 Task: Take a screenshot of a dramatic moment from a thriller movie you are watching in VLC.
Action: Mouse moved to (80, 62)
Screenshot: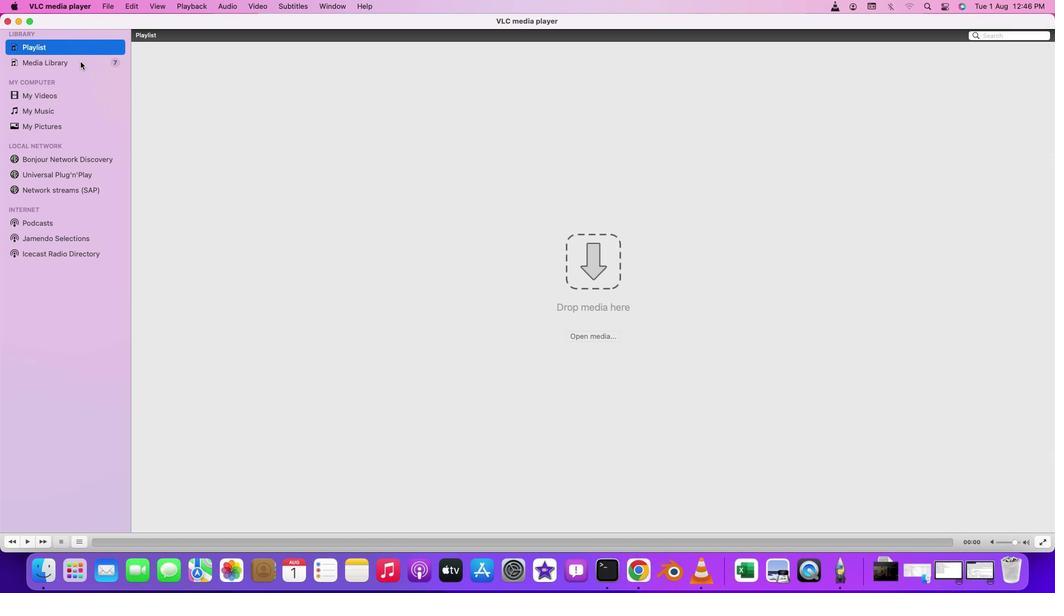 
Action: Mouse pressed left at (80, 62)
Screenshot: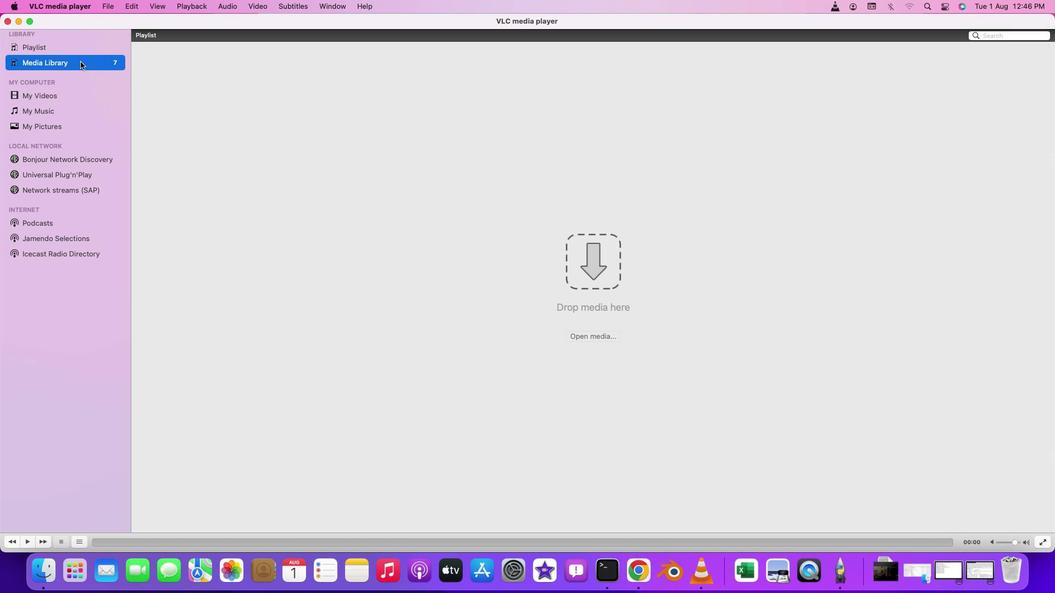 
Action: Mouse moved to (173, 117)
Screenshot: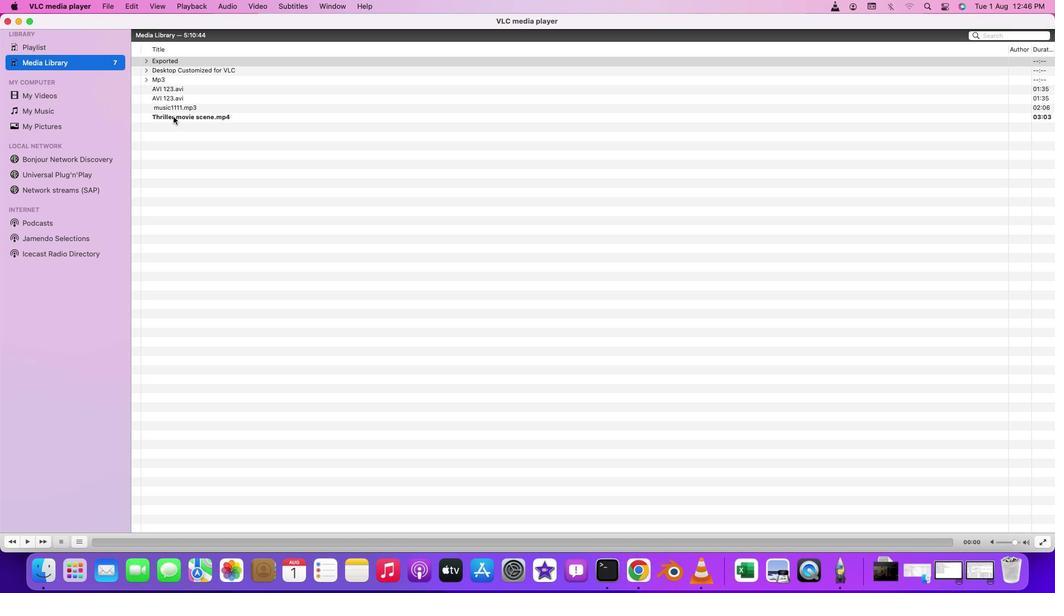 
Action: Mouse pressed left at (173, 117)
Screenshot: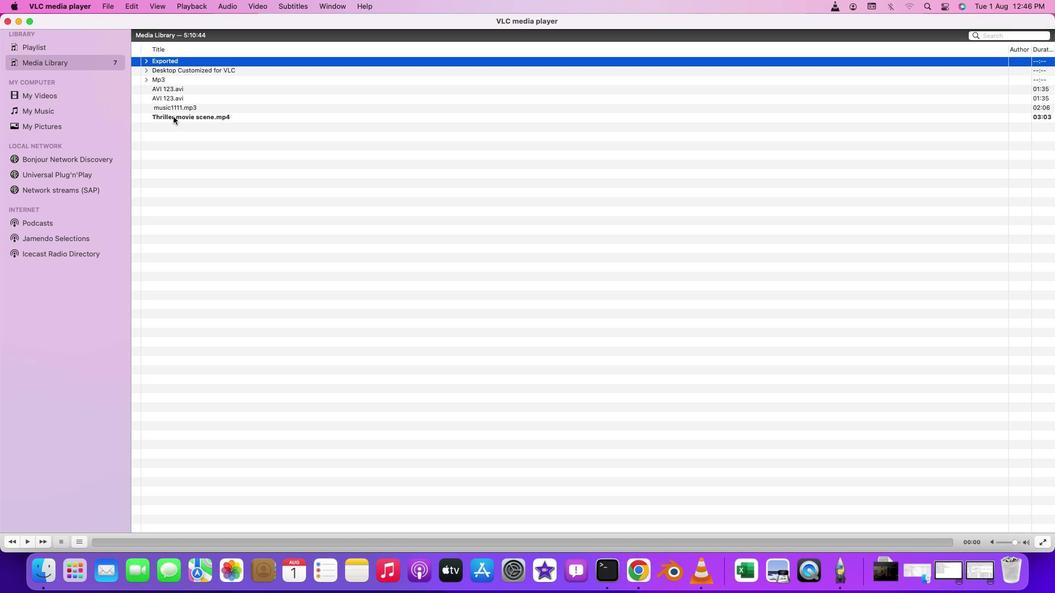 
Action: Mouse pressed left at (173, 117)
Screenshot: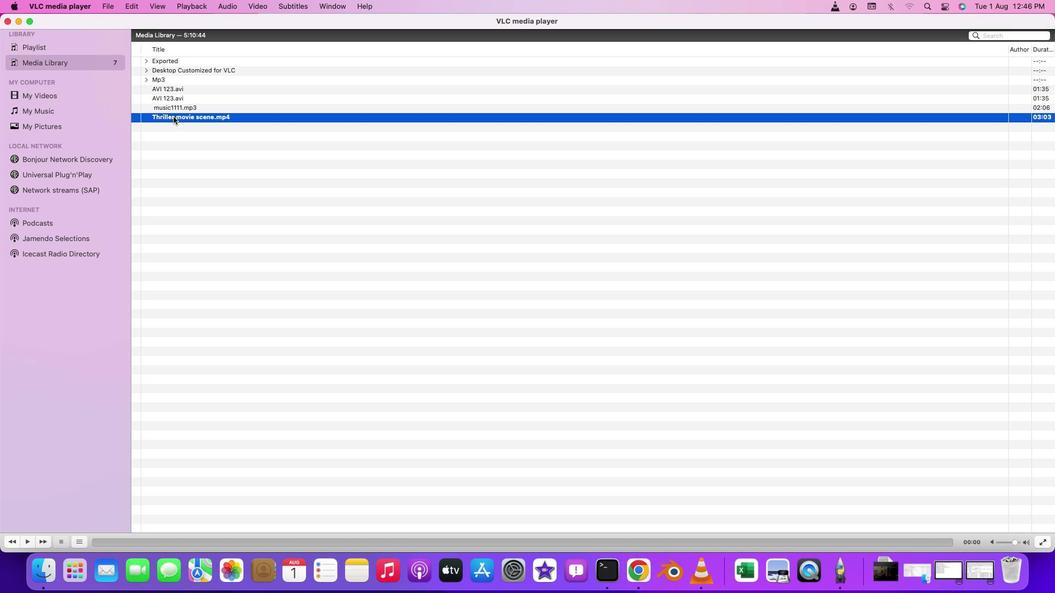 
Action: Mouse moved to (398, 272)
Screenshot: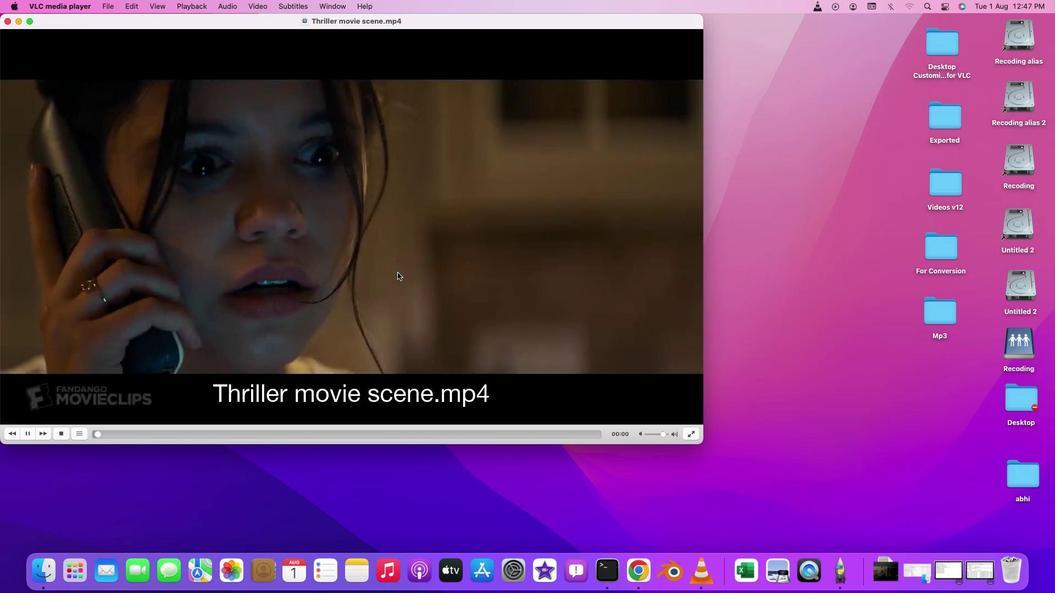 
Action: Mouse pressed left at (398, 272)
Screenshot: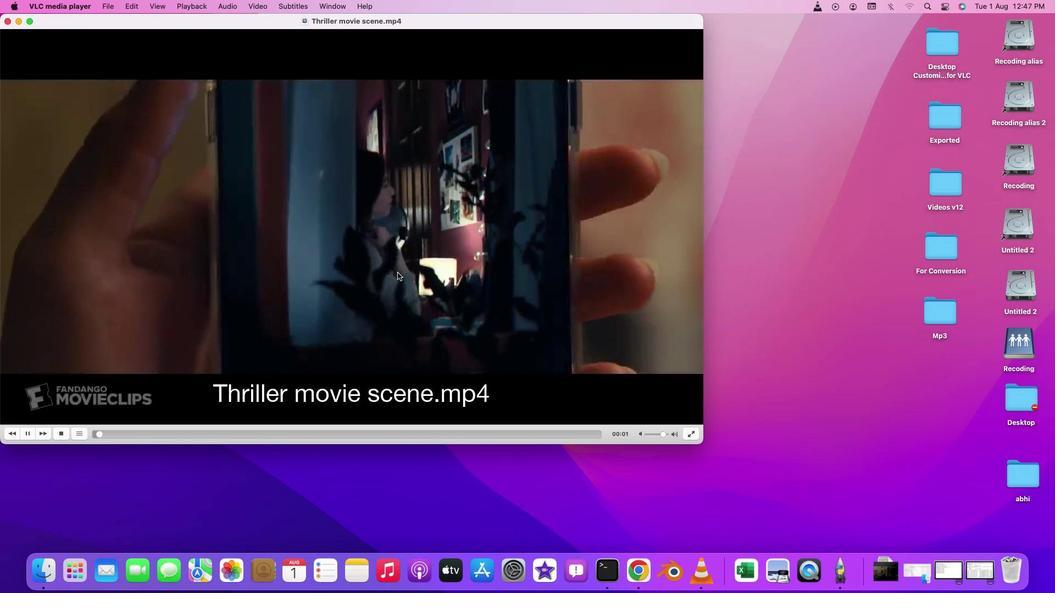 
Action: Mouse pressed left at (398, 272)
Screenshot: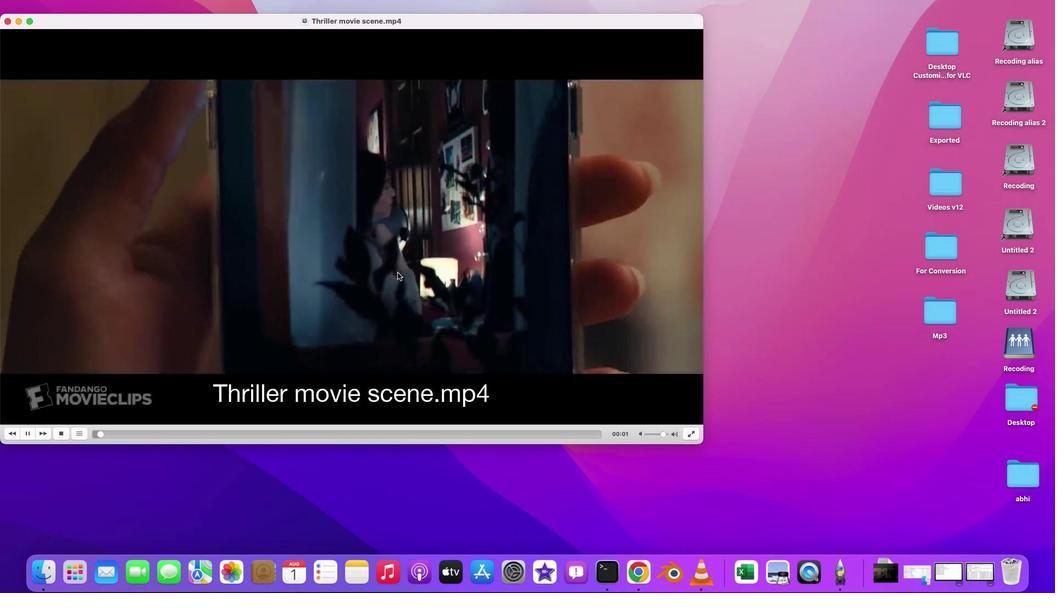 
Action: Mouse moved to (506, 494)
Screenshot: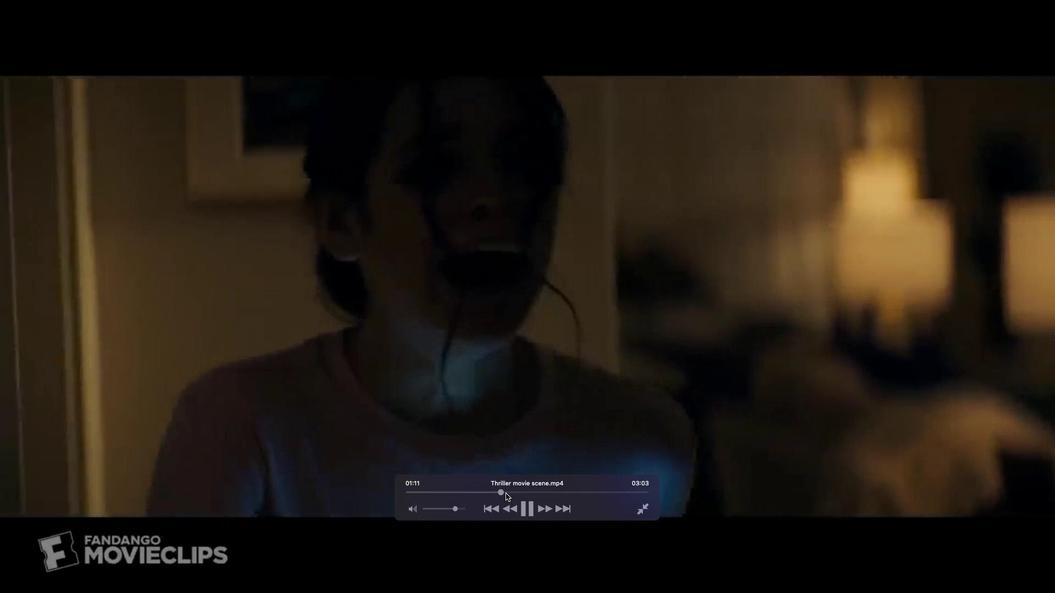 
Action: Mouse pressed left at (506, 494)
Screenshot: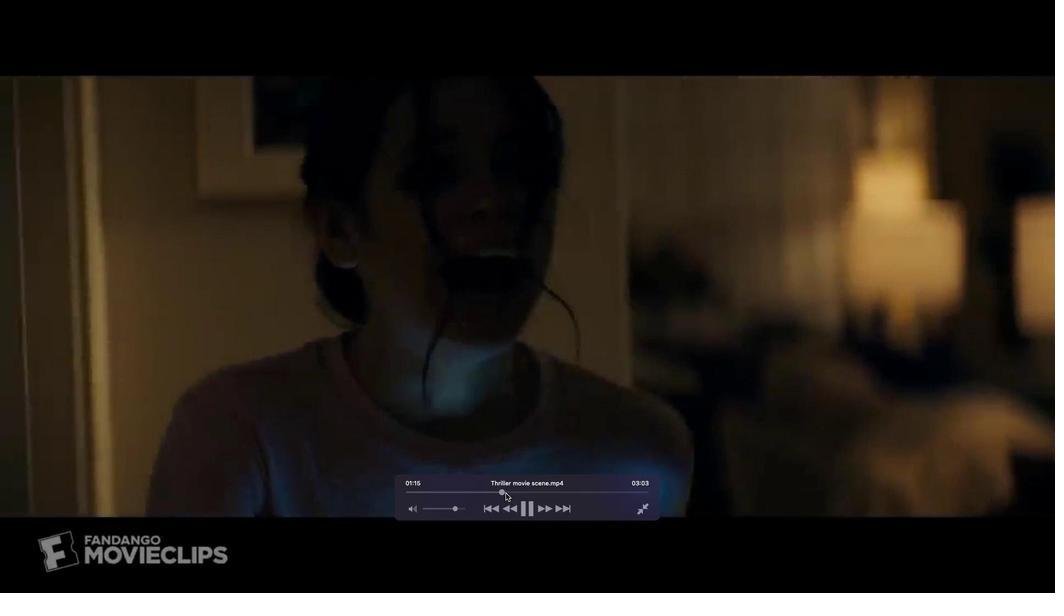 
Action: Mouse moved to (497, 198)
Screenshot: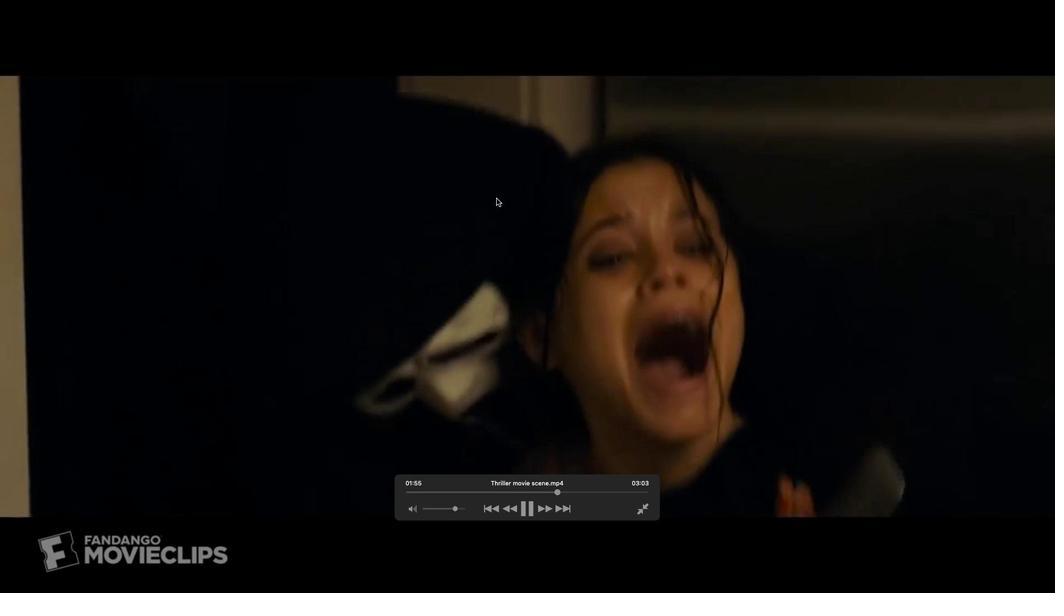 
Action: Mouse pressed left at (497, 198)
Screenshot: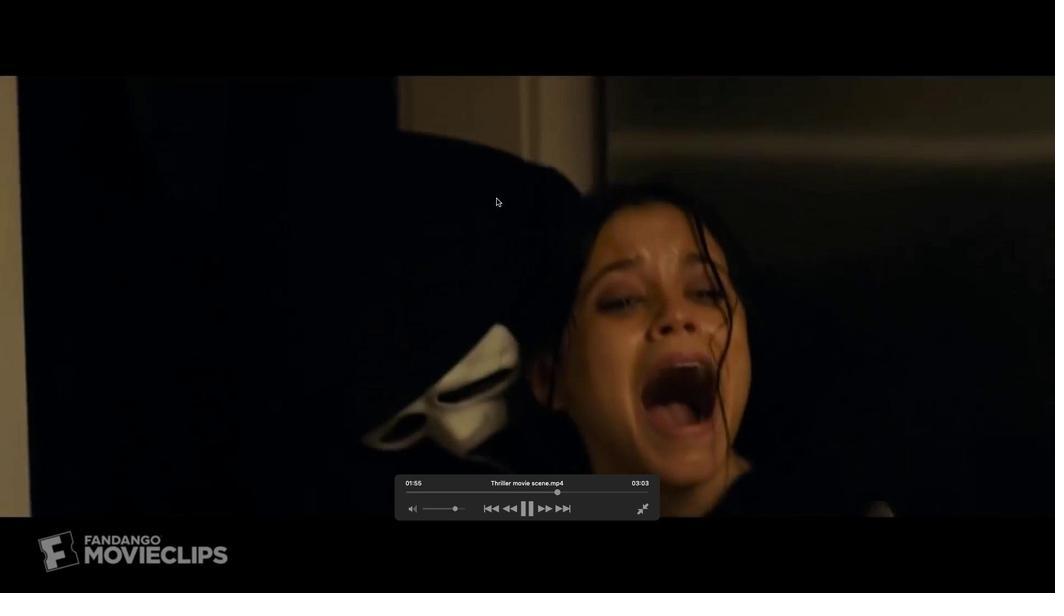 
Action: Mouse pressed left at (497, 198)
Screenshot: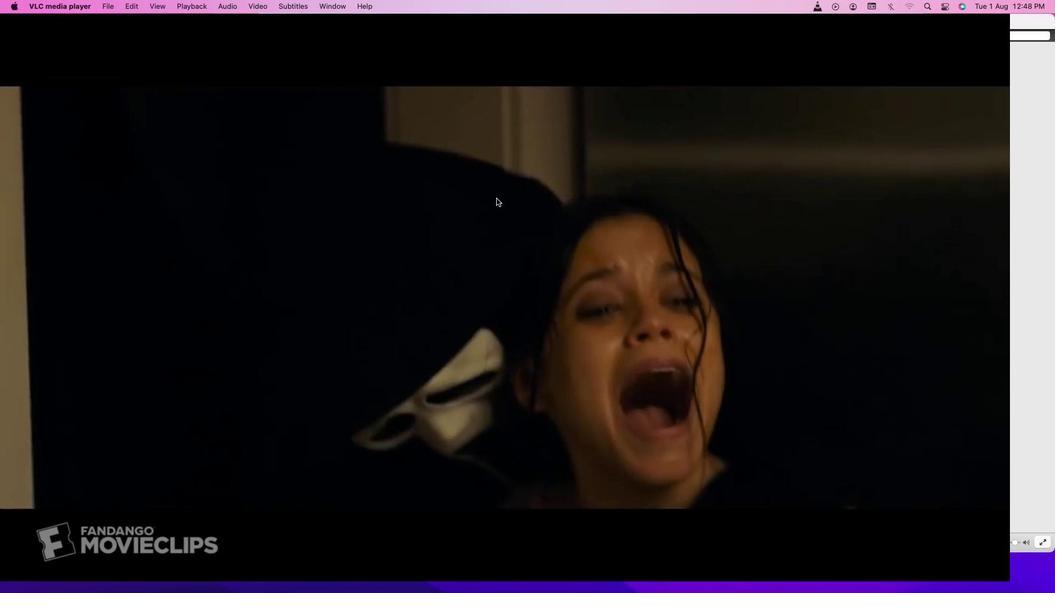 
Action: Mouse moved to (253, 7)
Screenshot: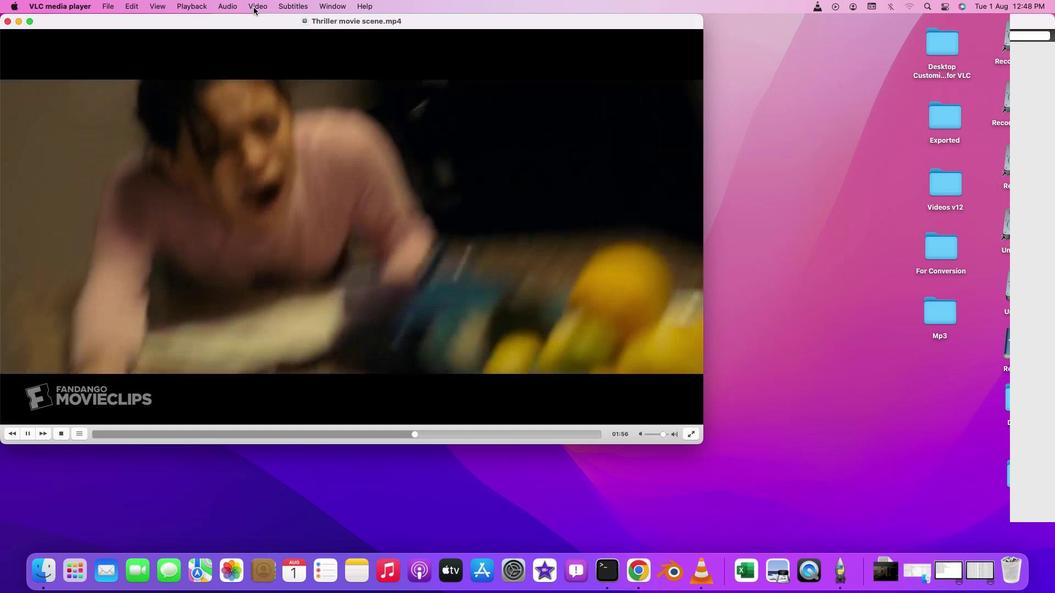 
Action: Mouse pressed left at (253, 7)
Screenshot: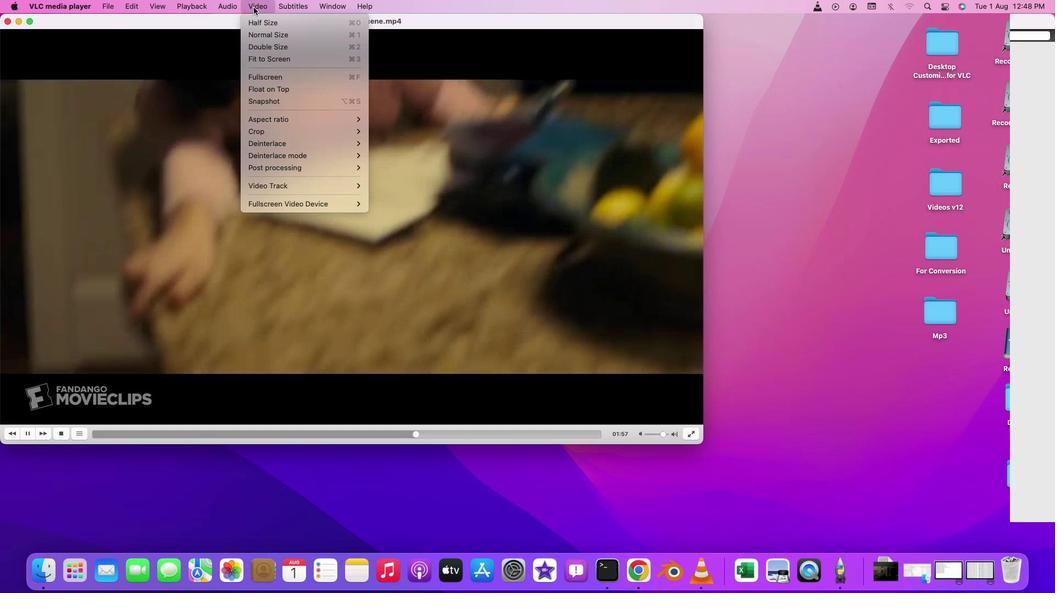 
Action: Mouse moved to (516, 139)
Screenshot: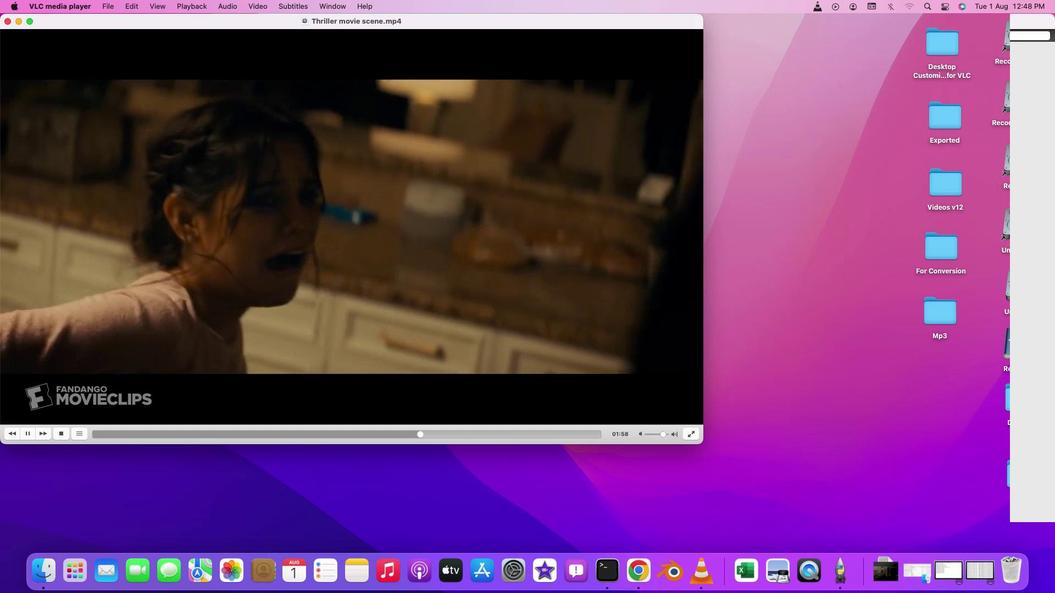 
Action: Mouse pressed left at (516, 139)
Screenshot: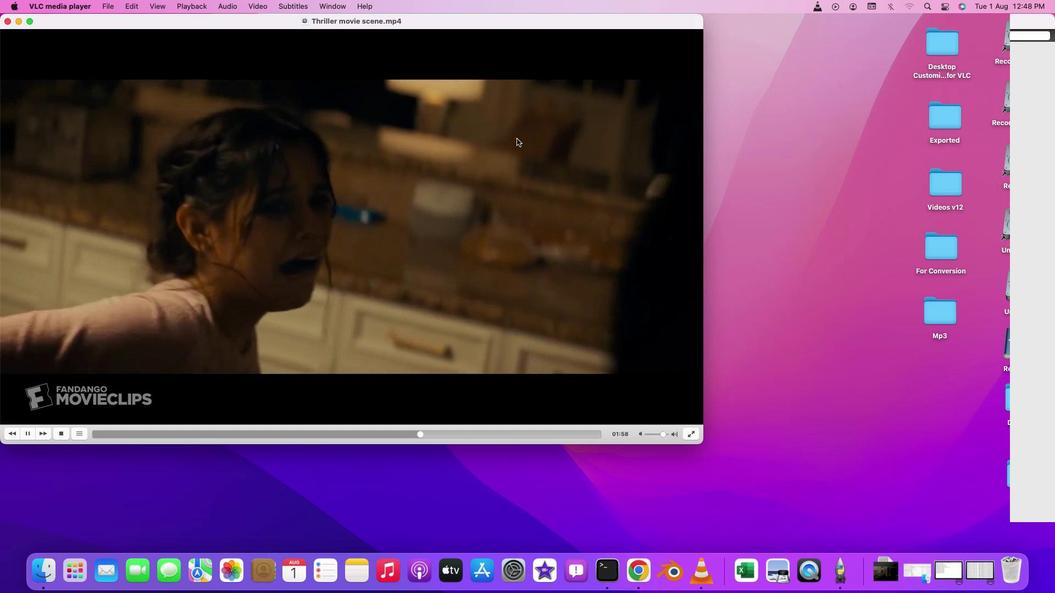 
Action: Mouse pressed left at (516, 139)
Screenshot: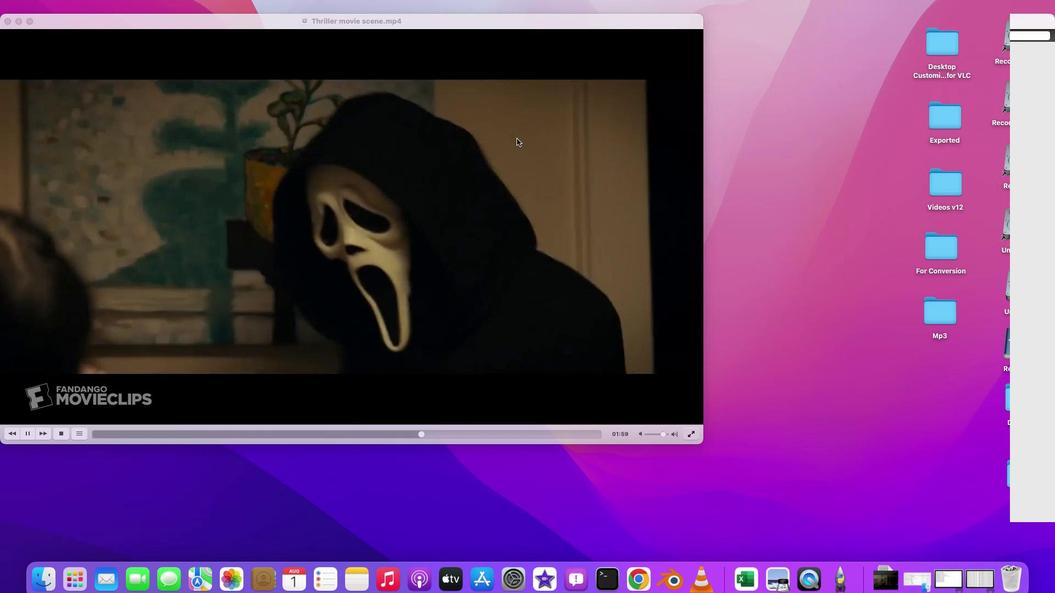 
Action: Mouse moved to (337, 128)
Screenshot: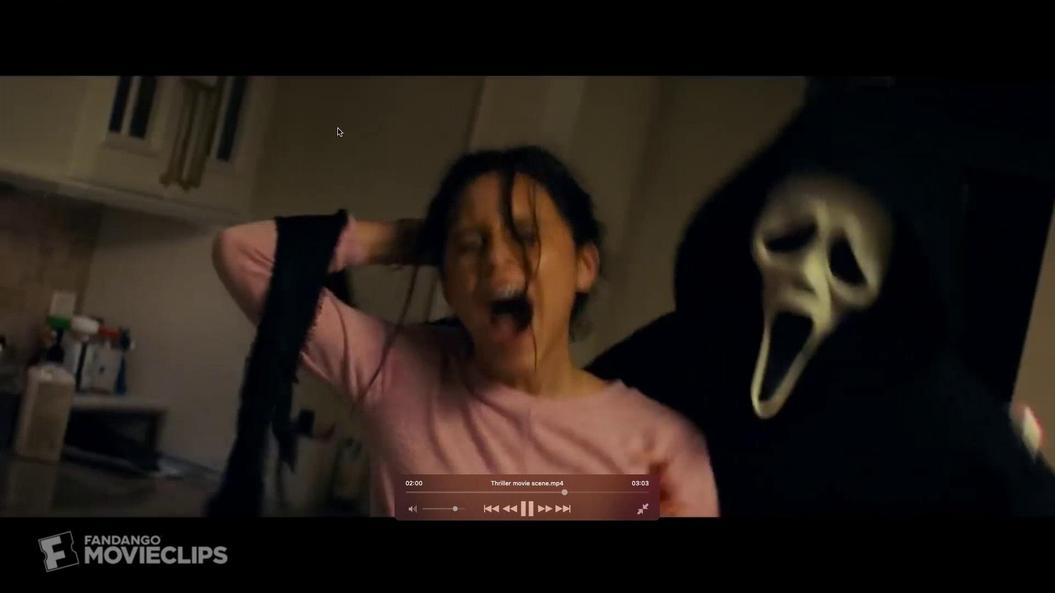
Action: Mouse pressed left at (337, 128)
Screenshot: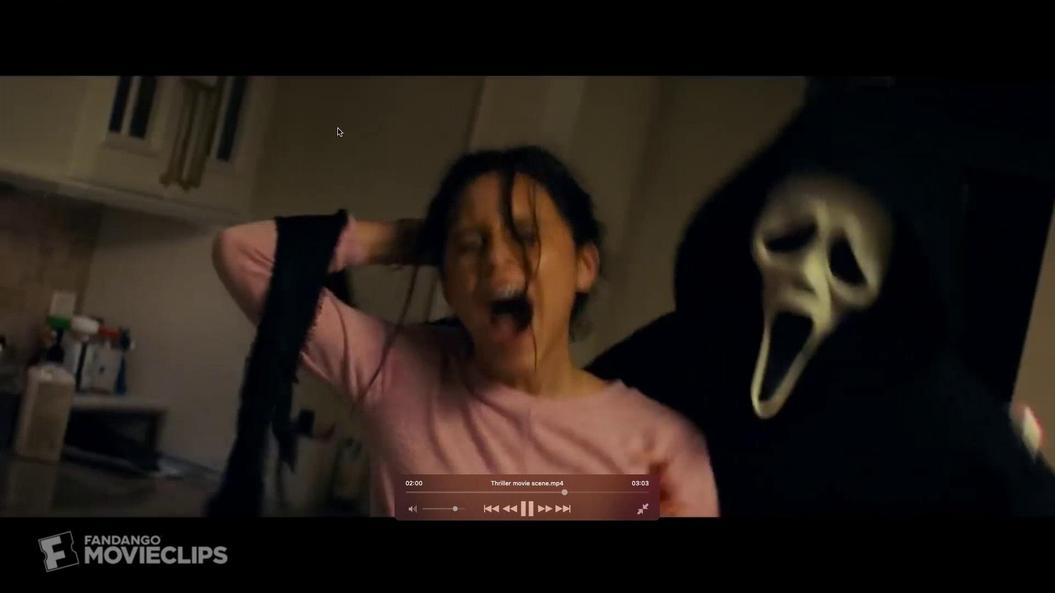 
Action: Mouse pressed left at (337, 128)
Screenshot: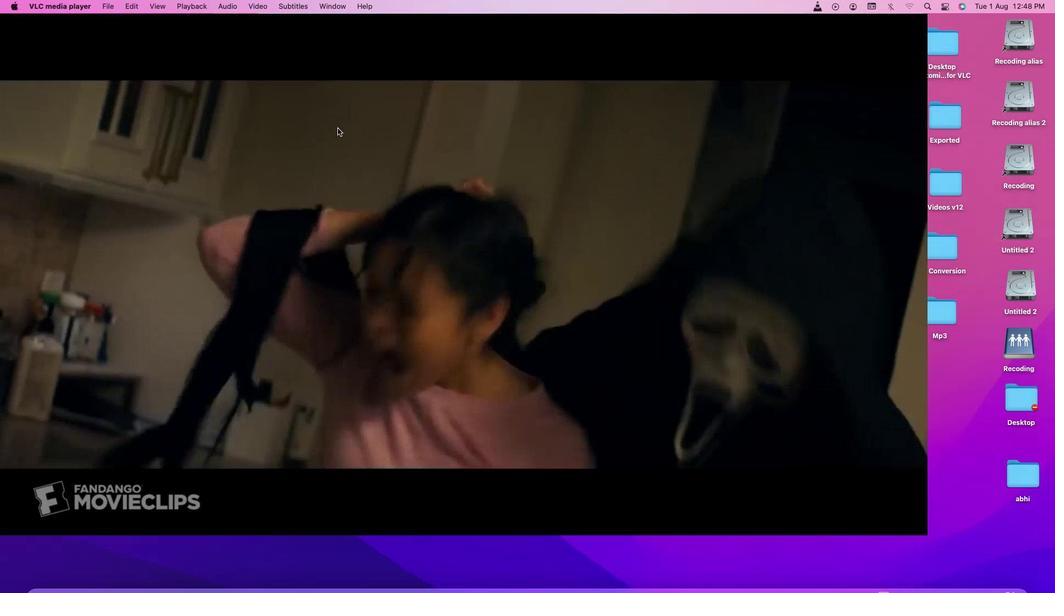 
Action: Mouse moved to (267, 7)
Screenshot: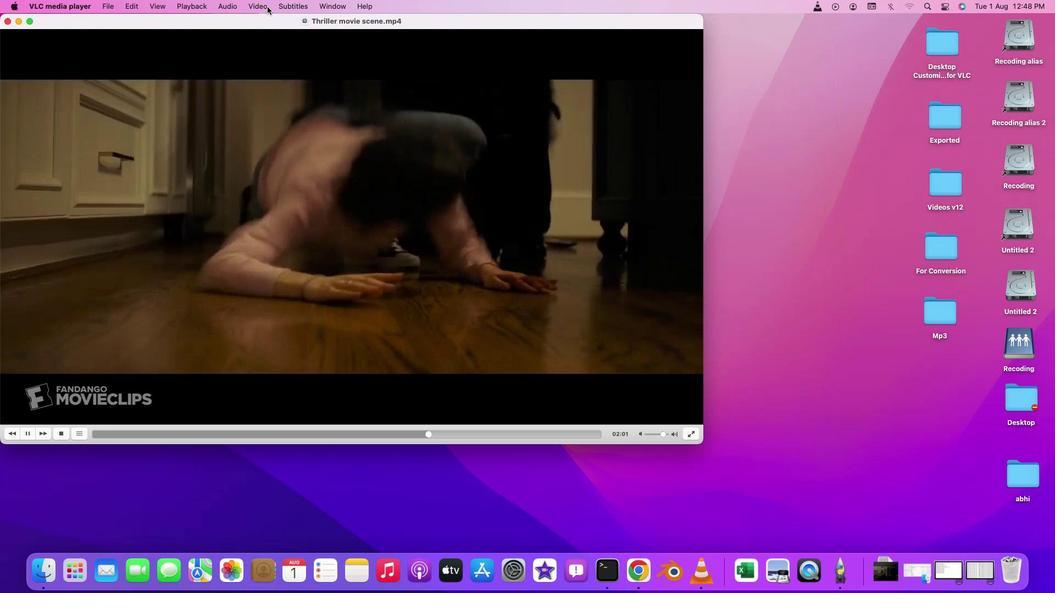 
Action: Mouse pressed left at (267, 7)
Screenshot: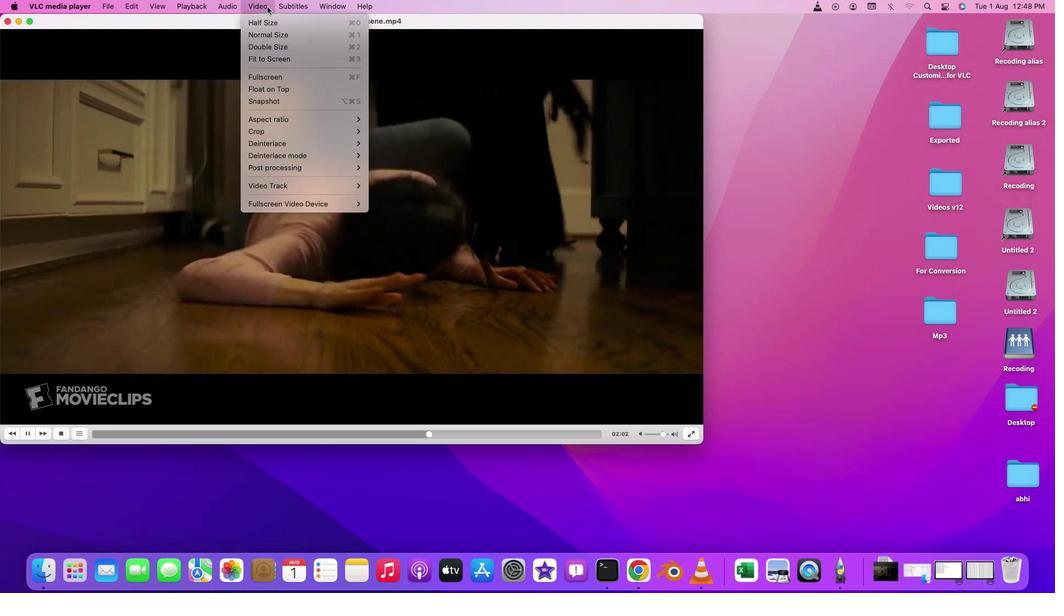 
Action: Mouse moved to (285, 105)
Screenshot: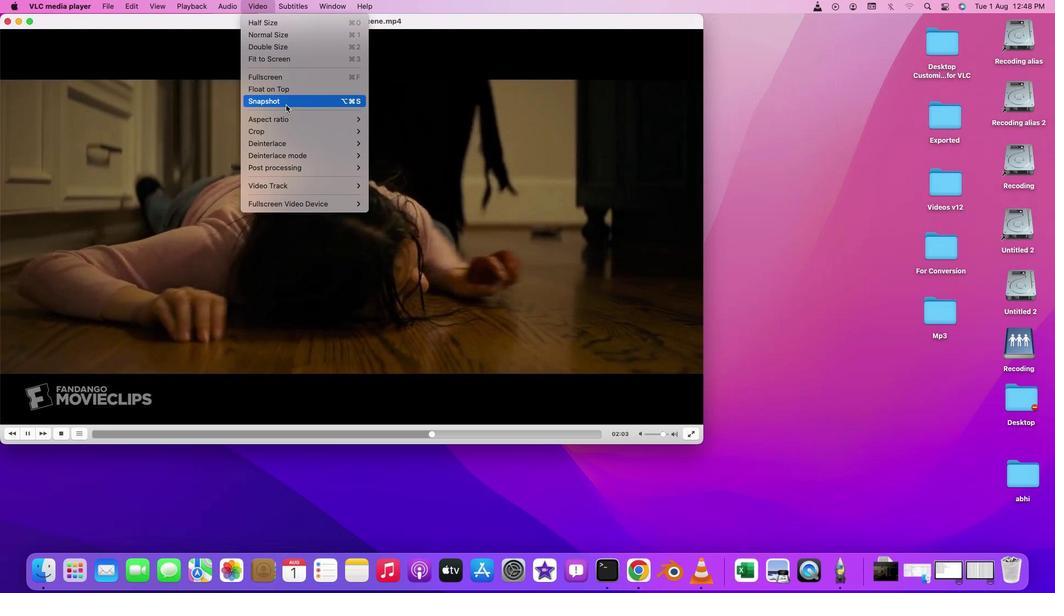 
Action: Mouse pressed left at (285, 105)
Screenshot: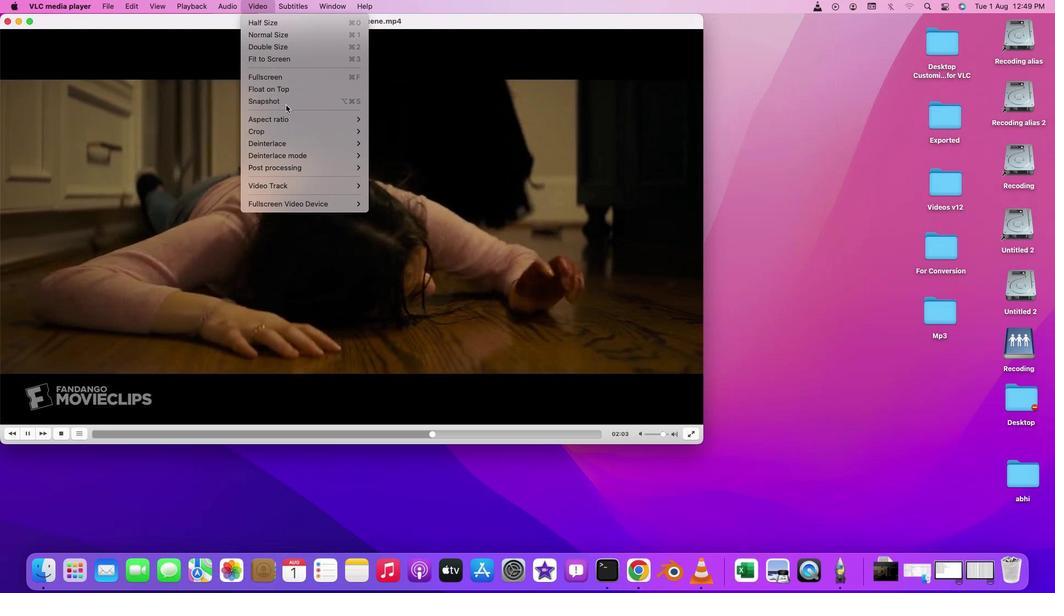 
Action: Mouse moved to (258, 7)
Screenshot: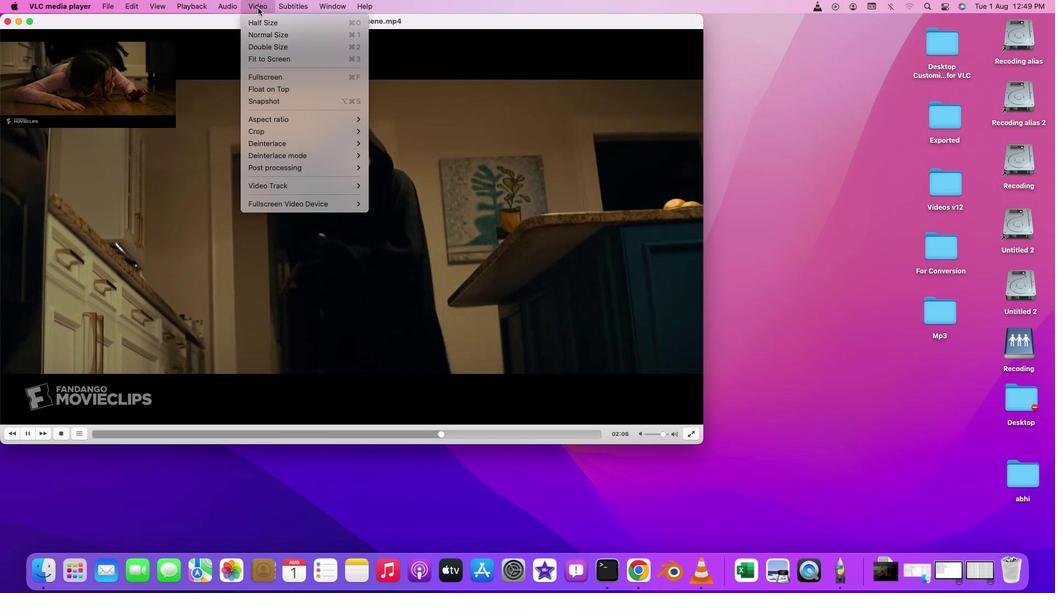 
Action: Mouse pressed left at (258, 7)
Screenshot: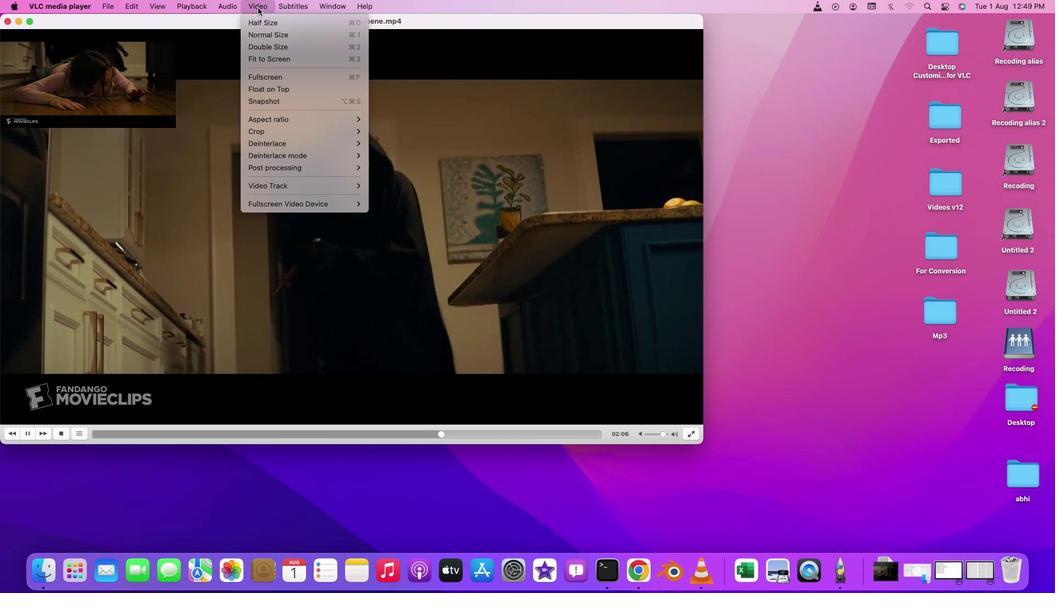 
Action: Mouse moved to (281, 97)
Screenshot: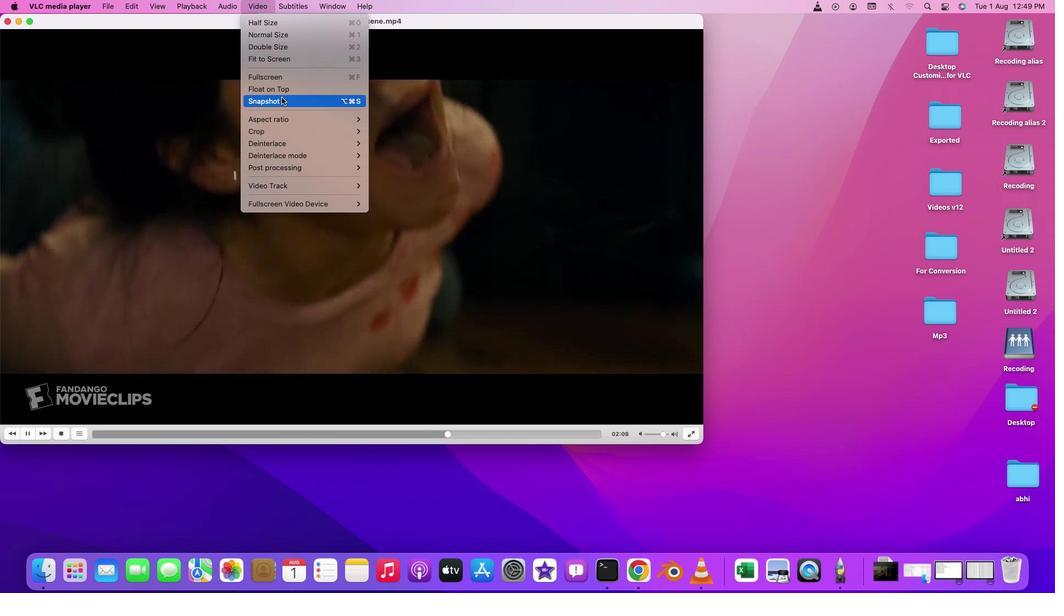 
Action: Mouse pressed left at (281, 97)
Screenshot: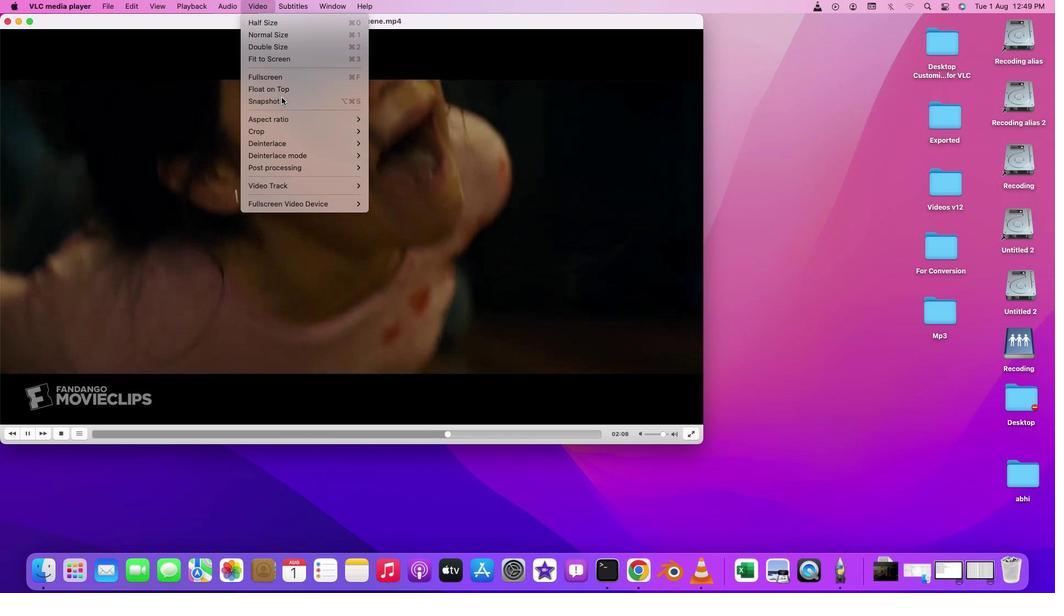 
Action: Mouse moved to (439, 190)
Screenshot: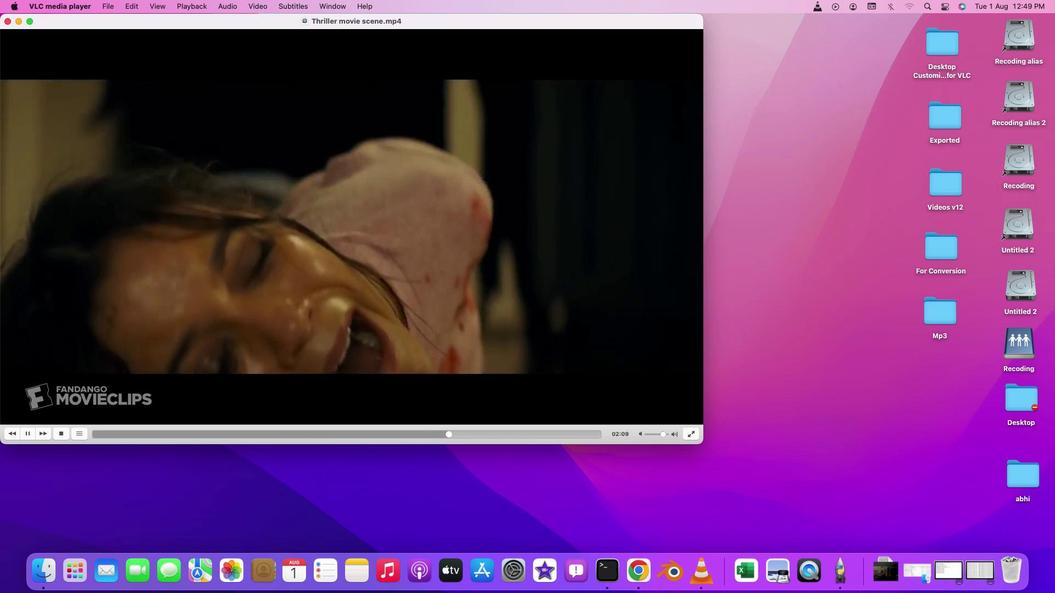 
